 Task: Add Boiron Arnica Montana 30C to the cart.
Action: Mouse moved to (296, 134)
Screenshot: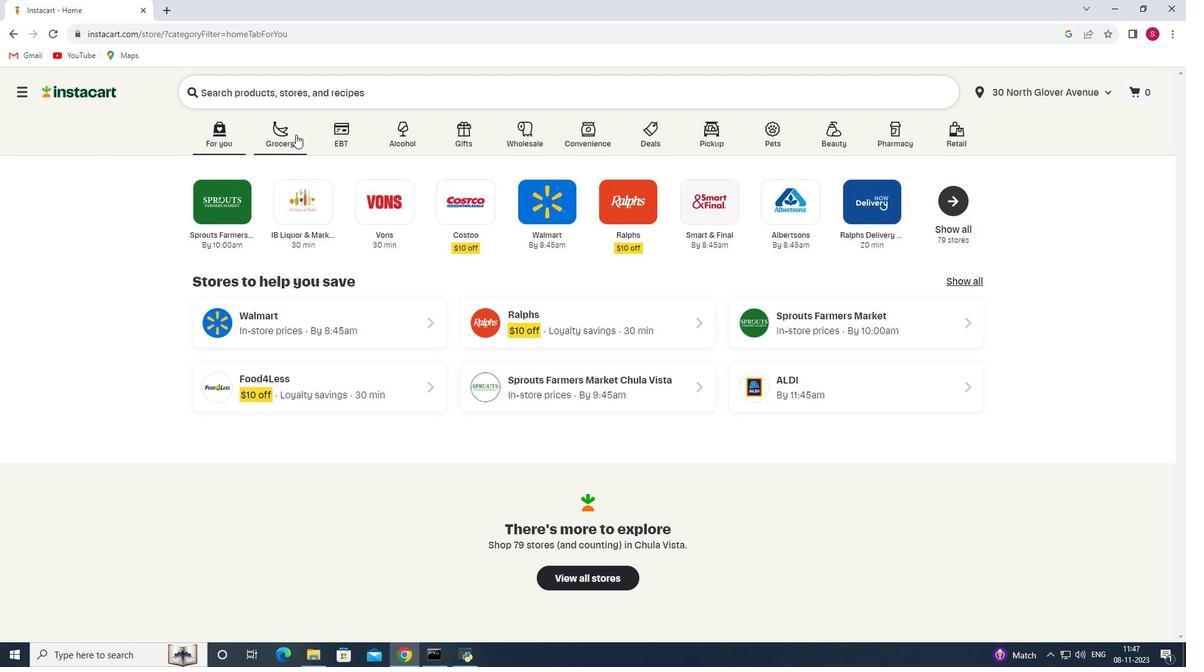 
Action: Mouse pressed left at (296, 134)
Screenshot: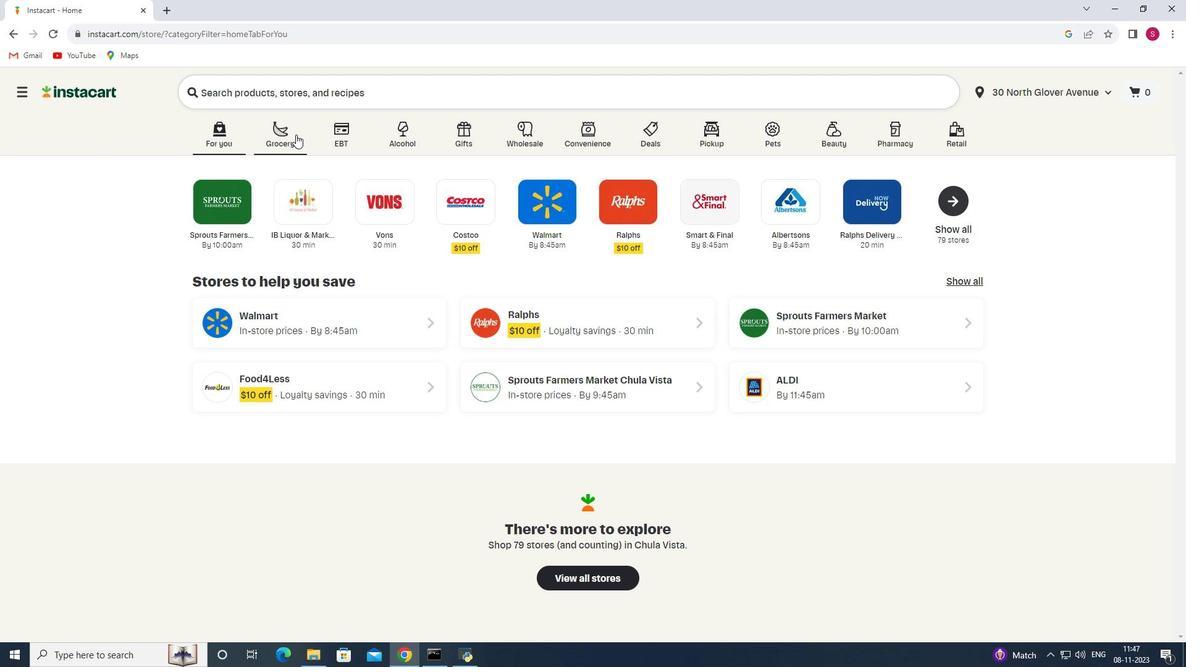 
Action: Mouse moved to (311, 346)
Screenshot: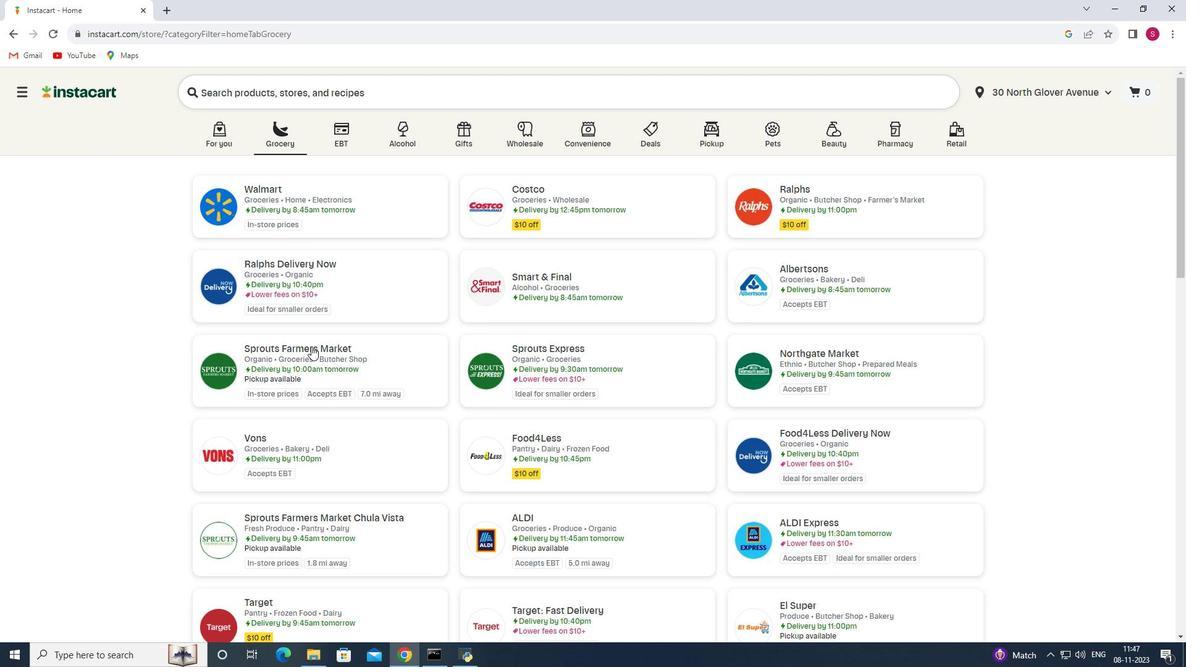 
Action: Mouse pressed left at (311, 346)
Screenshot: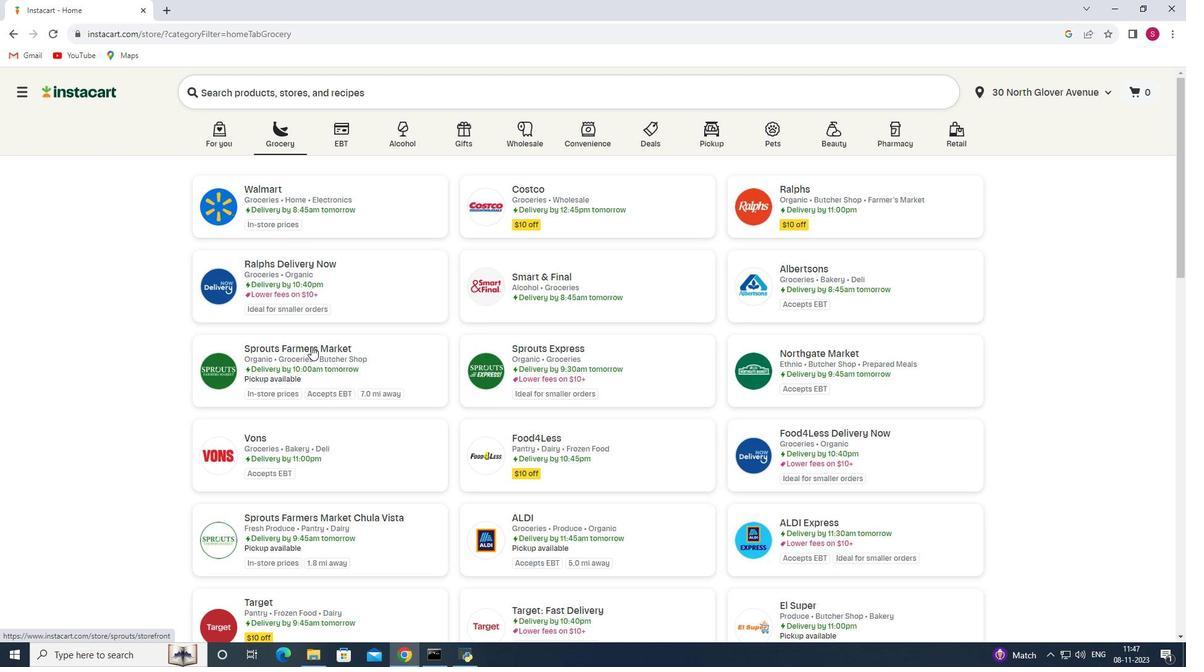 
Action: Mouse moved to (105, 389)
Screenshot: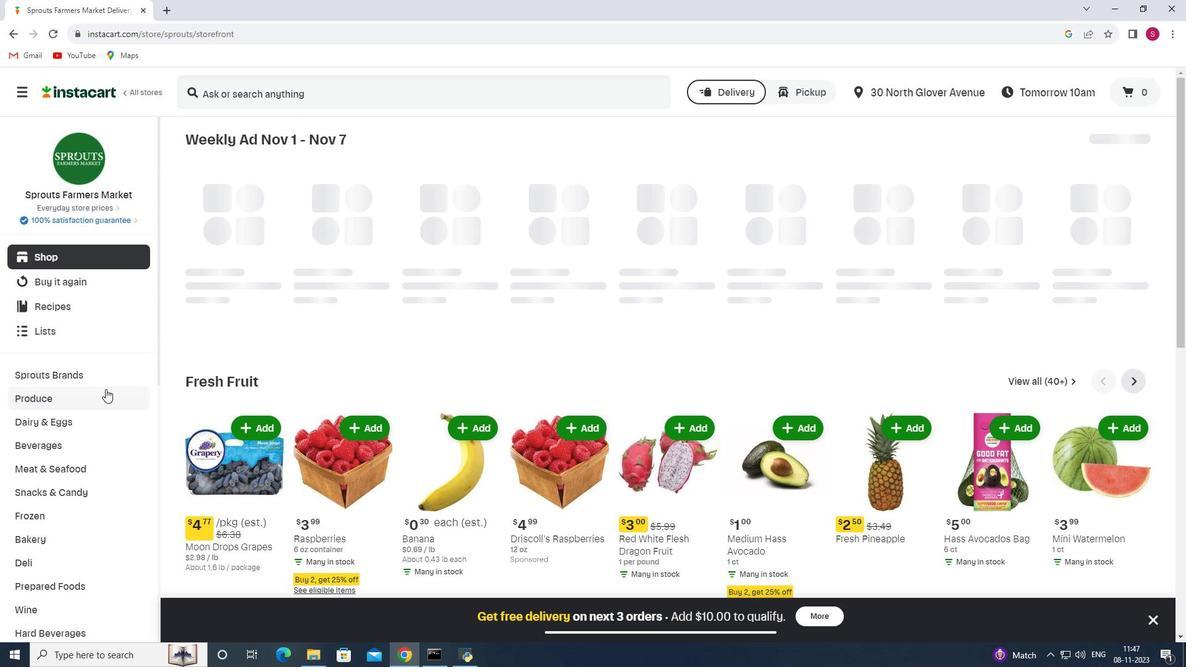 
Action: Mouse scrolled (105, 388) with delta (0, 0)
Screenshot: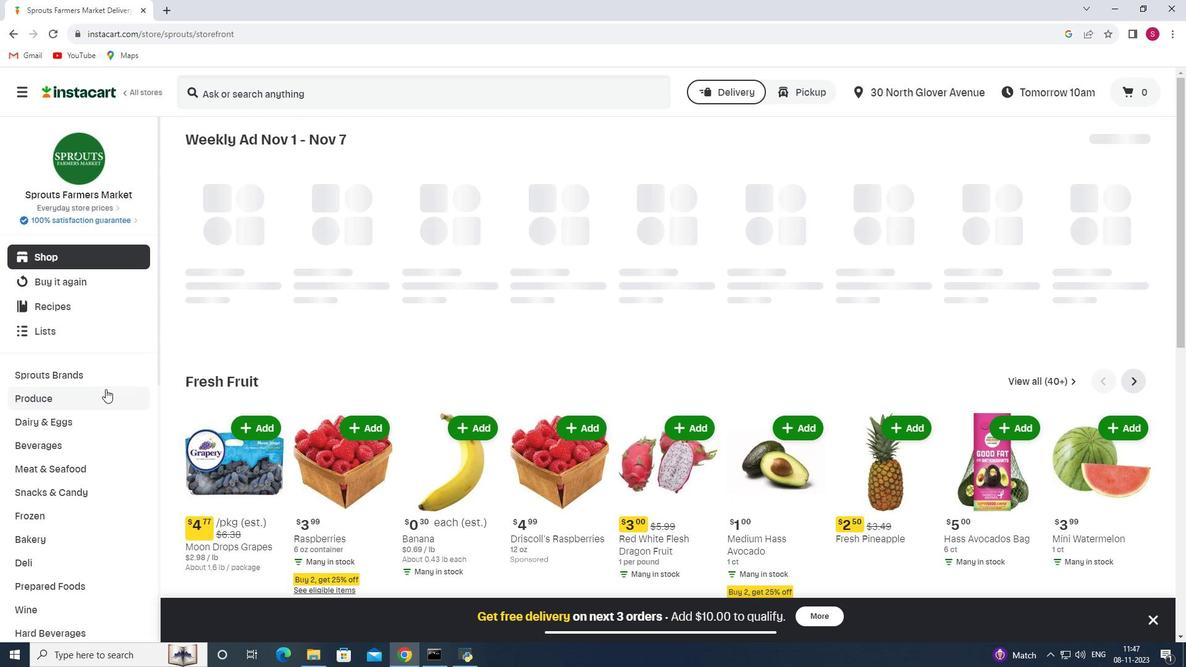 
Action: Mouse scrolled (105, 388) with delta (0, 0)
Screenshot: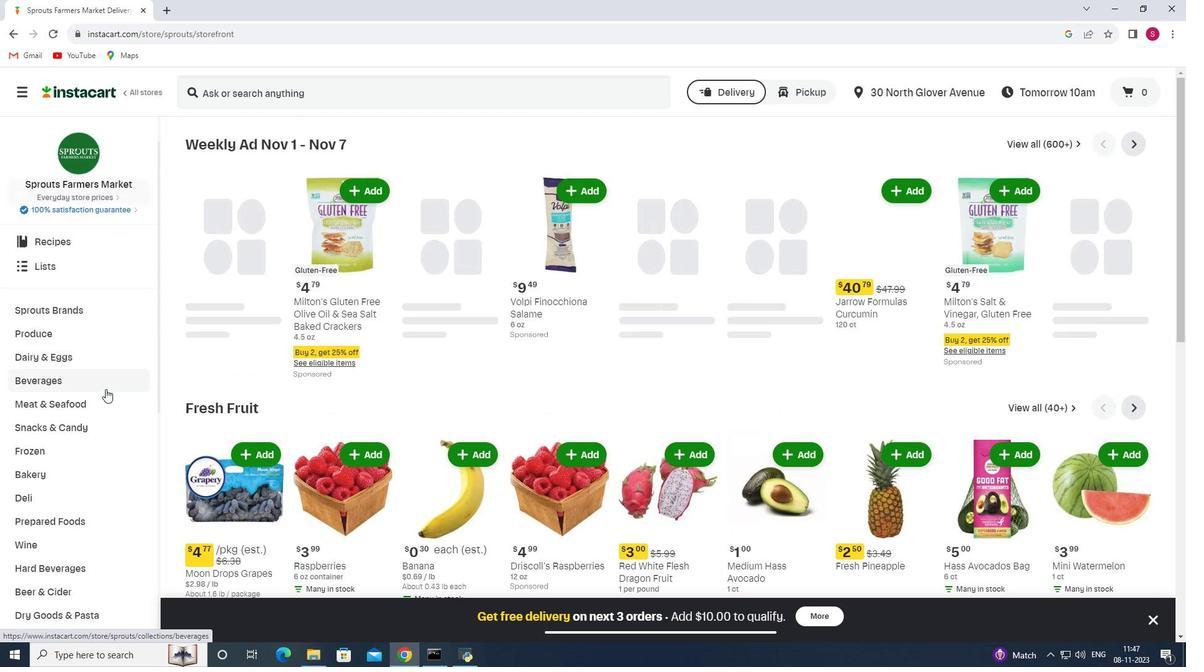 
Action: Mouse scrolled (105, 388) with delta (0, 0)
Screenshot: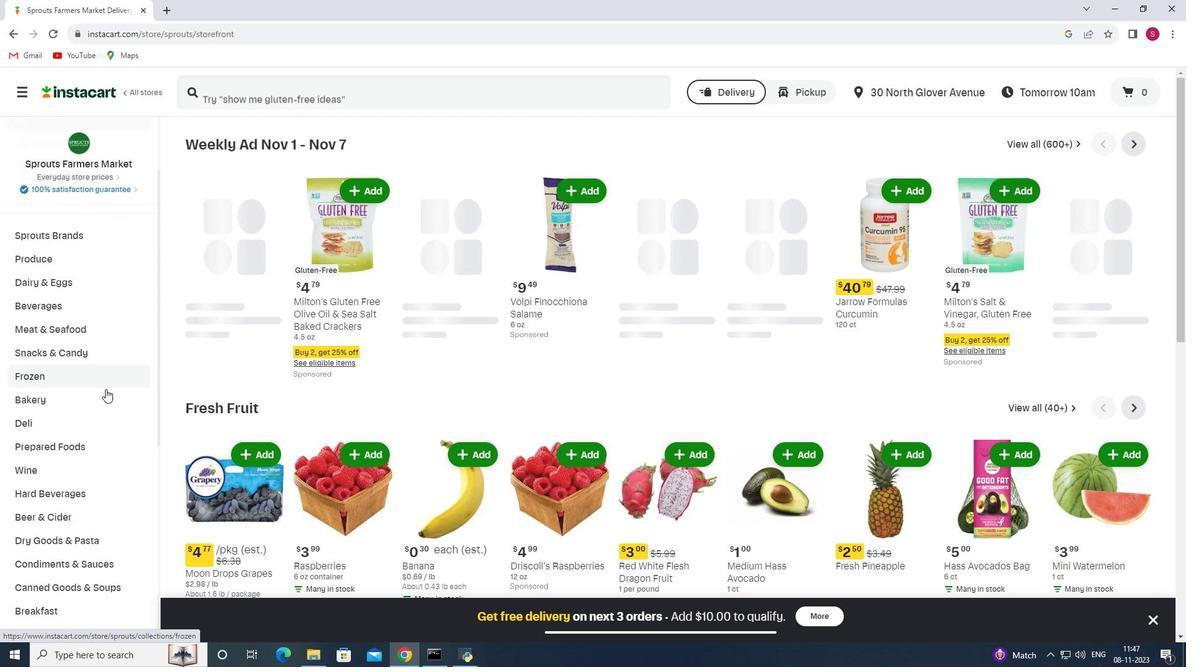 
Action: Mouse scrolled (105, 388) with delta (0, 0)
Screenshot: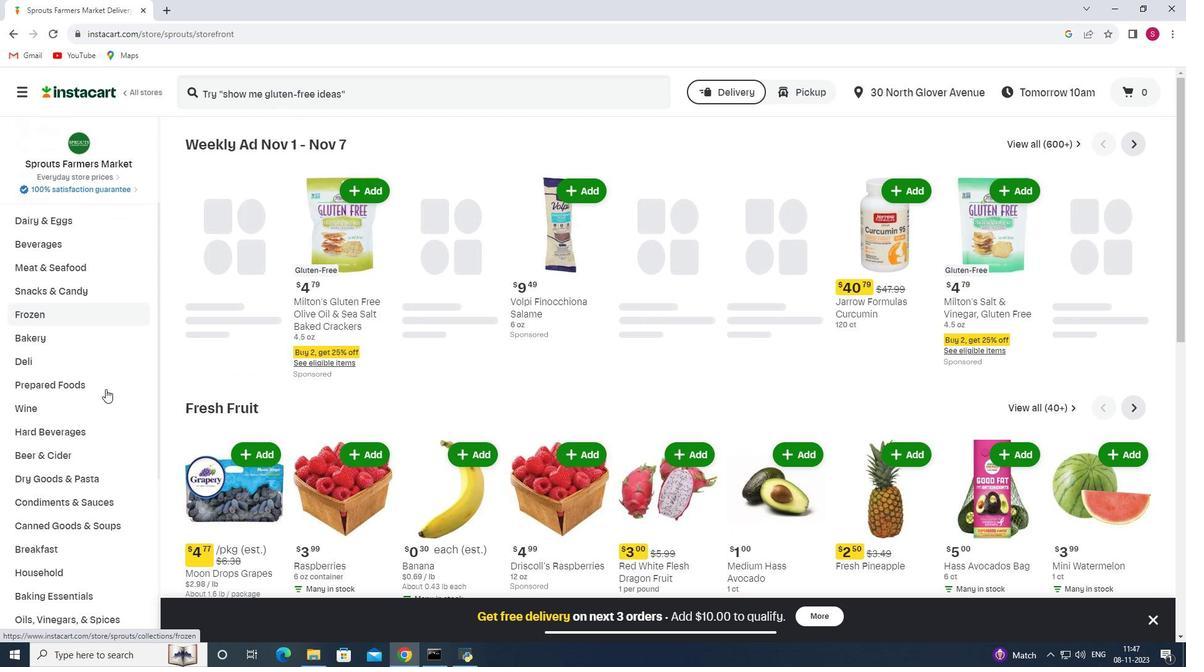 
Action: Mouse moved to (105, 390)
Screenshot: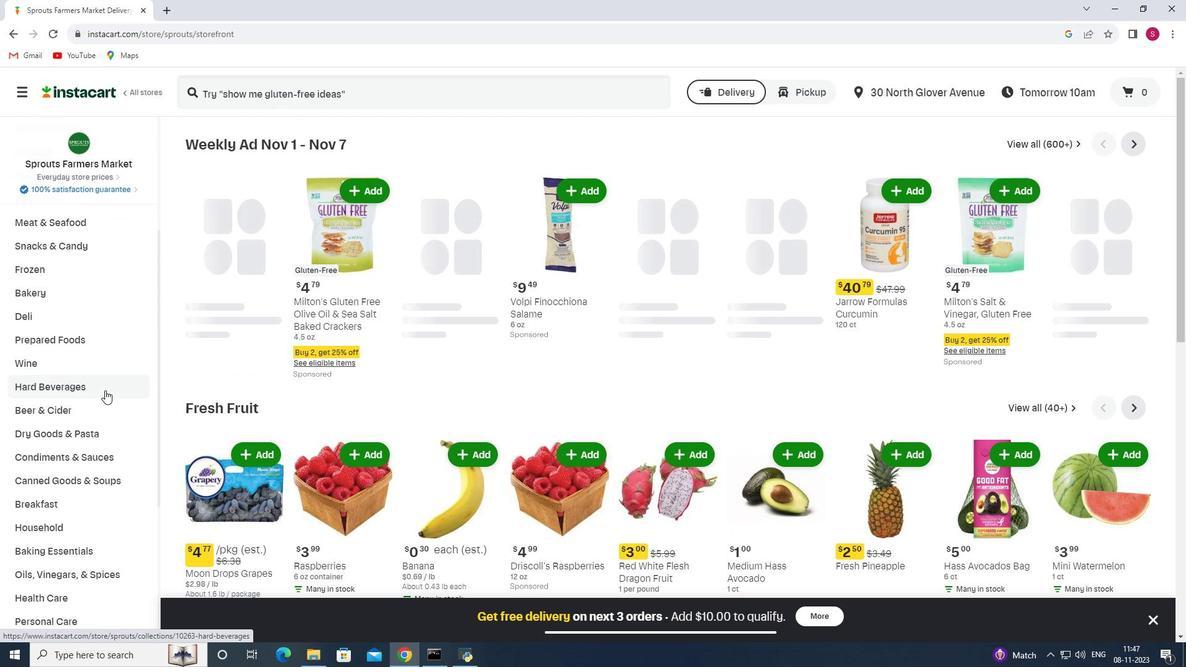 
Action: Mouse scrolled (105, 389) with delta (0, 0)
Screenshot: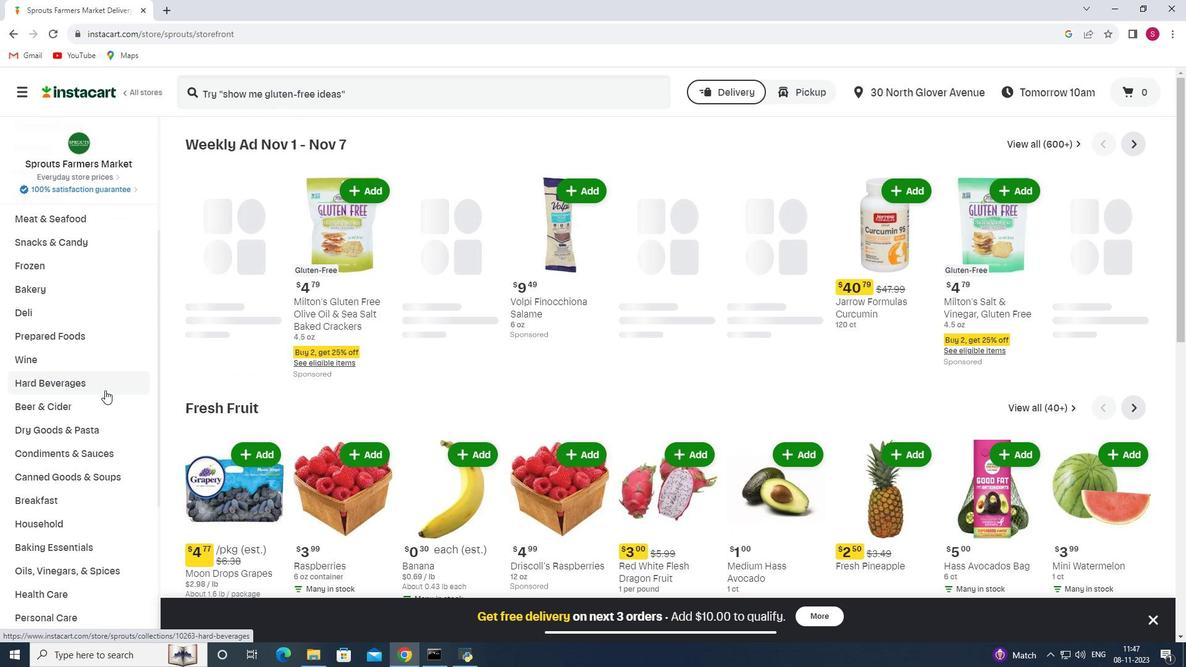 
Action: Mouse scrolled (105, 389) with delta (0, 0)
Screenshot: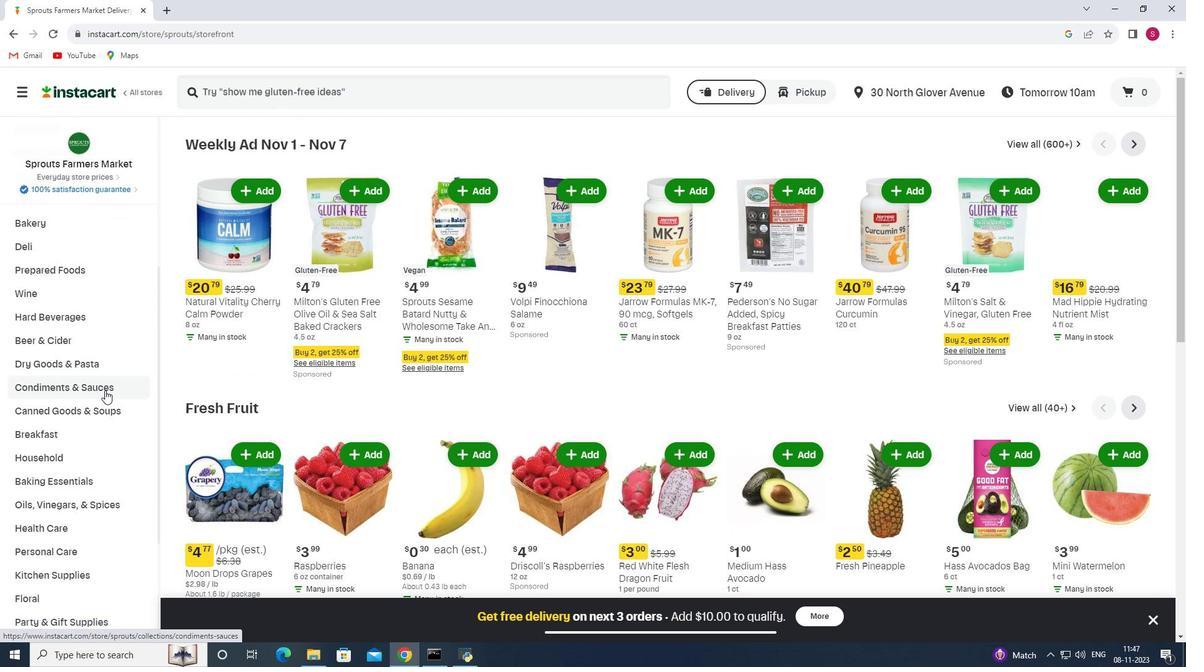 
Action: Mouse scrolled (105, 389) with delta (0, 0)
Screenshot: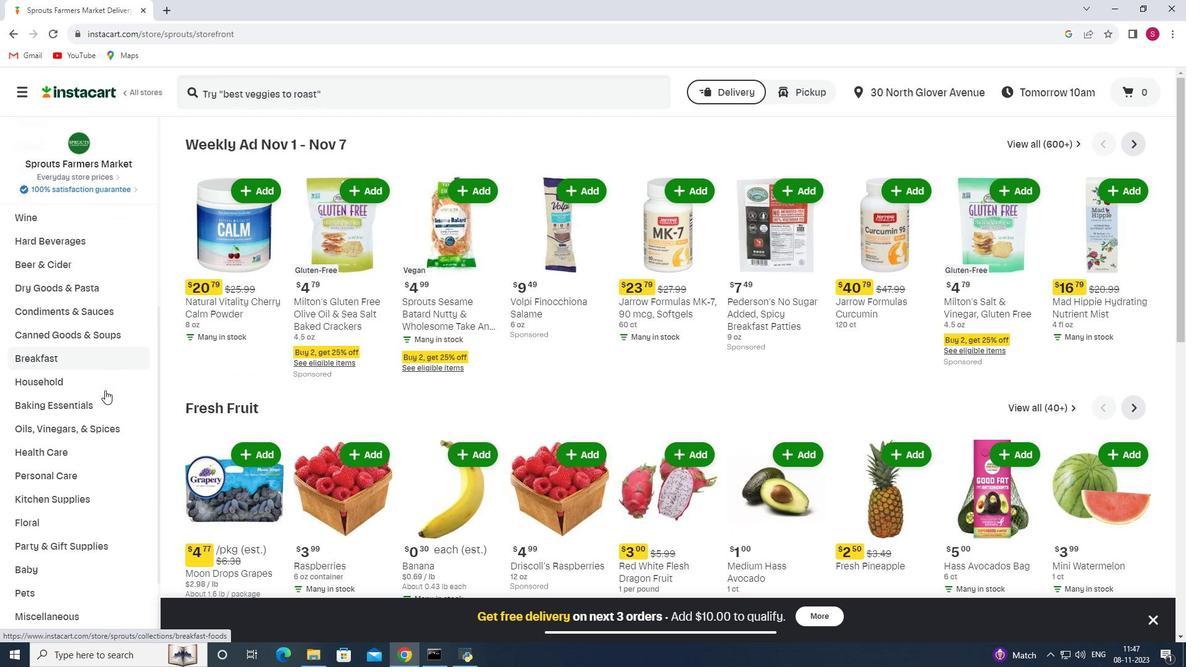 
Action: Mouse moved to (84, 407)
Screenshot: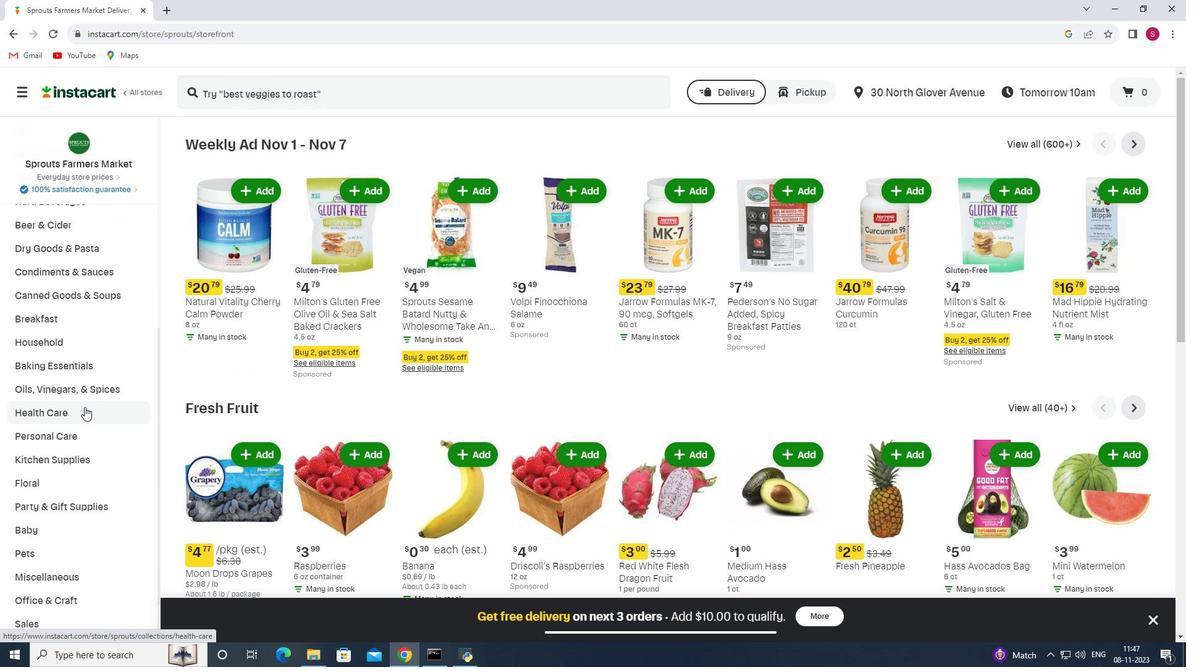 
Action: Mouse pressed left at (84, 407)
Screenshot: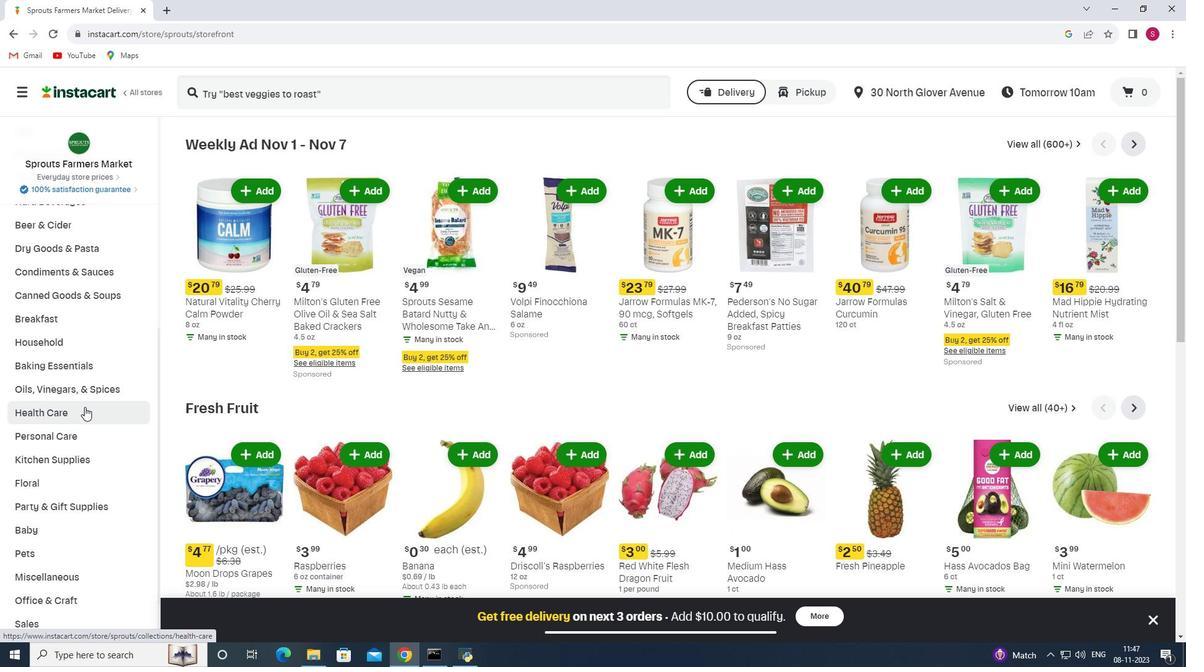 
Action: Mouse moved to (451, 168)
Screenshot: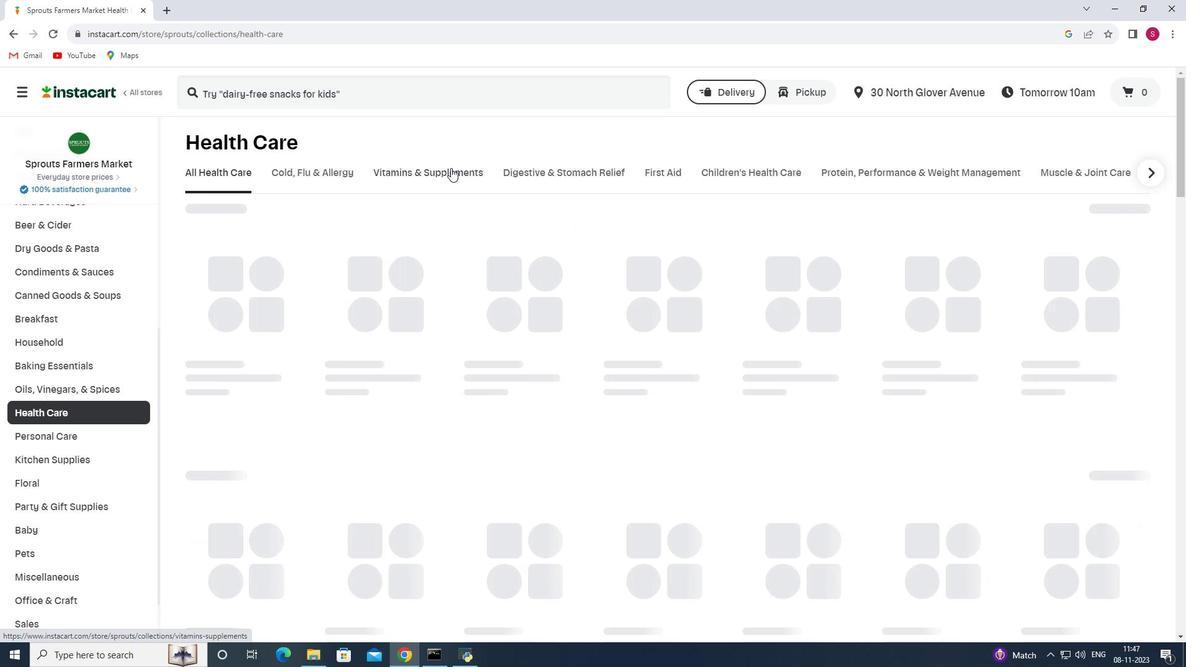
Action: Mouse pressed left at (451, 168)
Screenshot: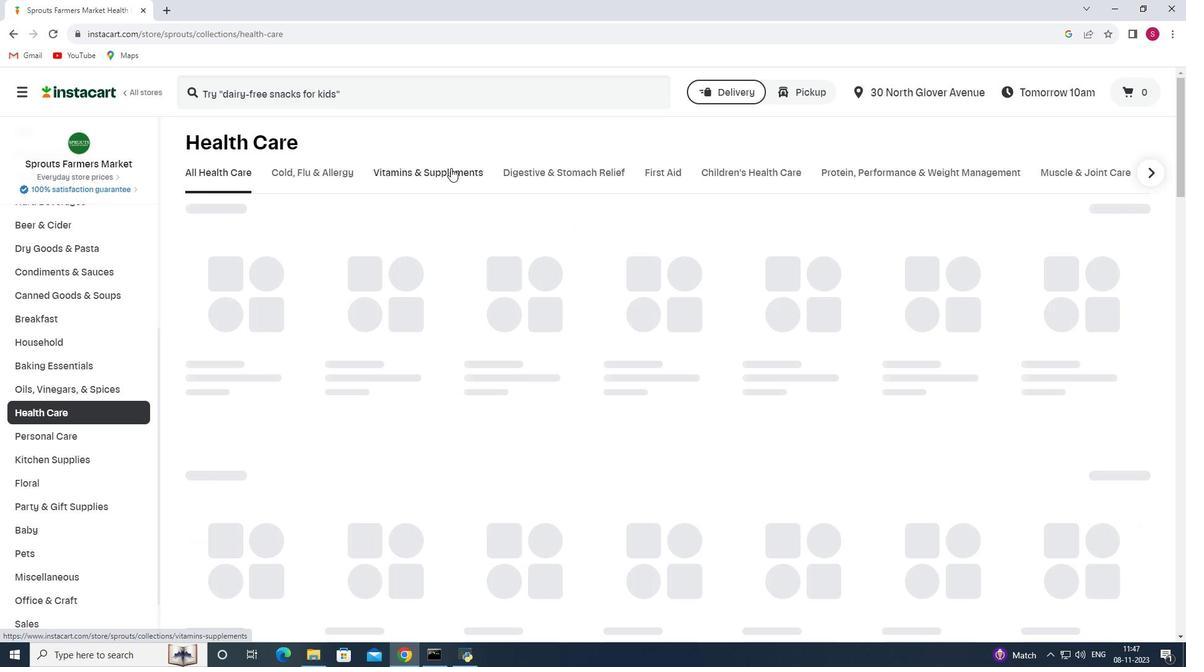 
Action: Mouse moved to (960, 217)
Screenshot: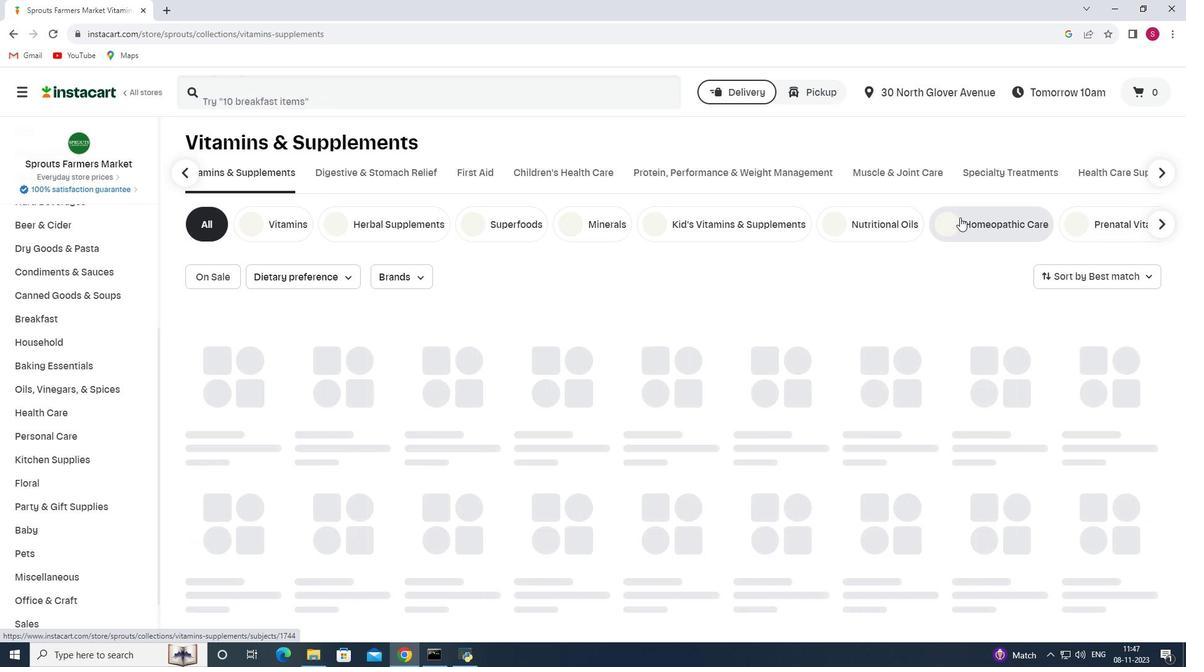 
Action: Mouse pressed left at (960, 217)
Screenshot: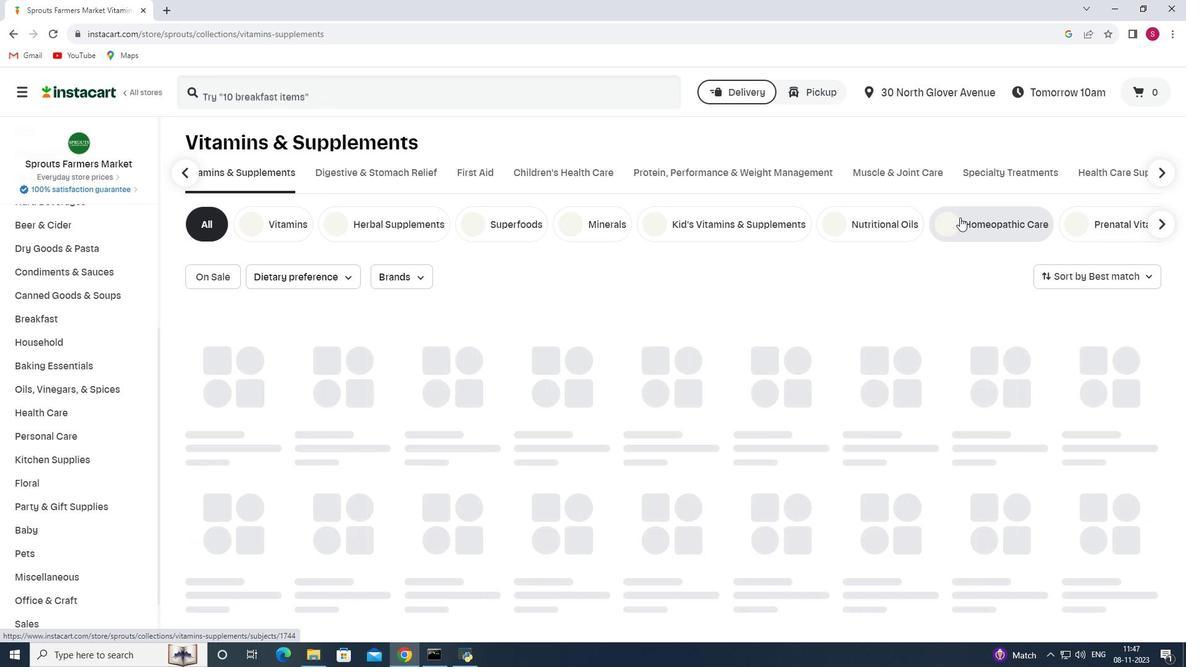 
Action: Mouse moved to (455, 92)
Screenshot: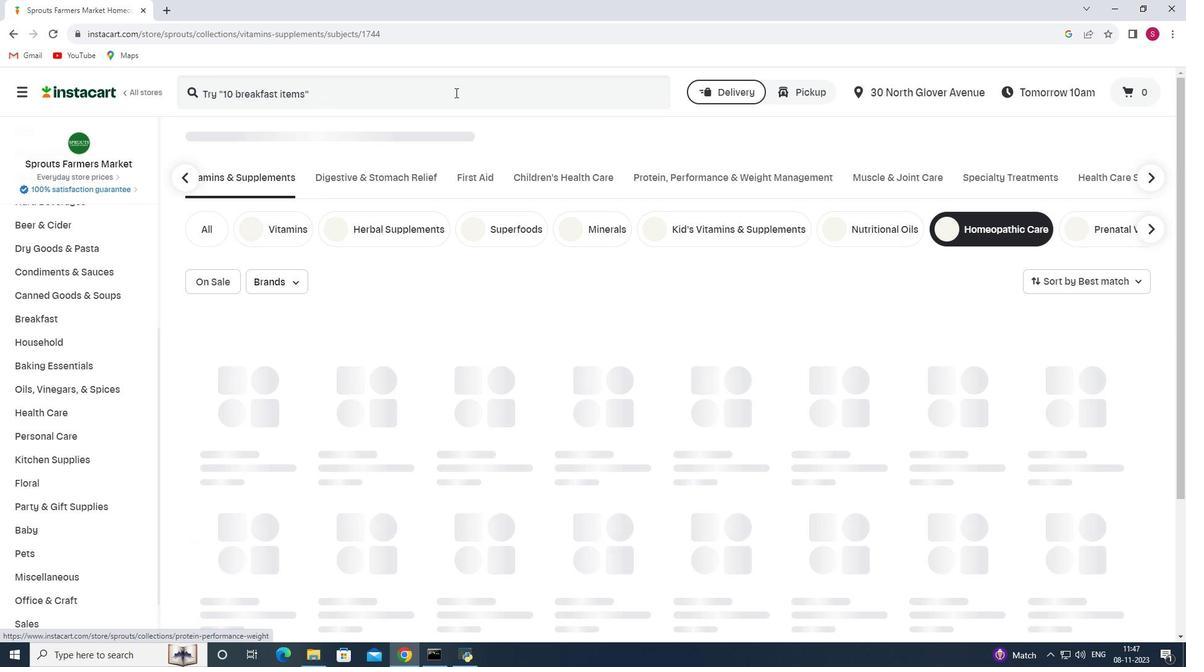 
Action: Mouse pressed left at (455, 92)
Screenshot: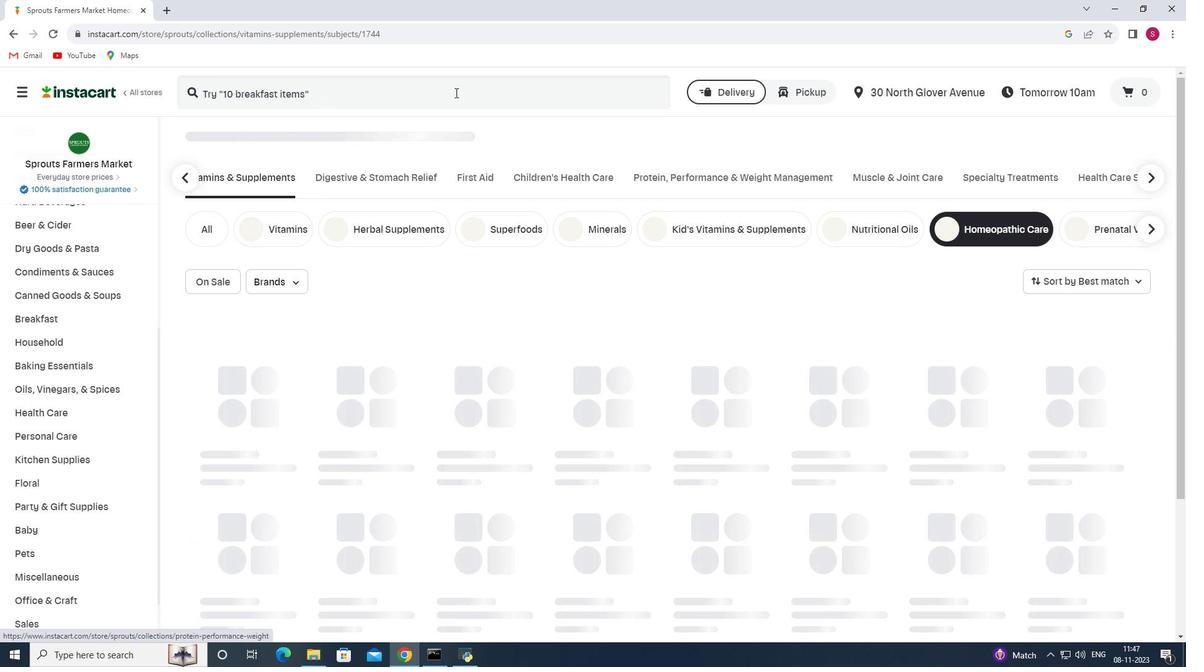 
Action: Key pressed <Key.shift>Boiron<Key.space><Key.shift>arnica<Key.space><Key.shift>Montana<Key.space>30<Key.shift>C<Key.enter>
Screenshot: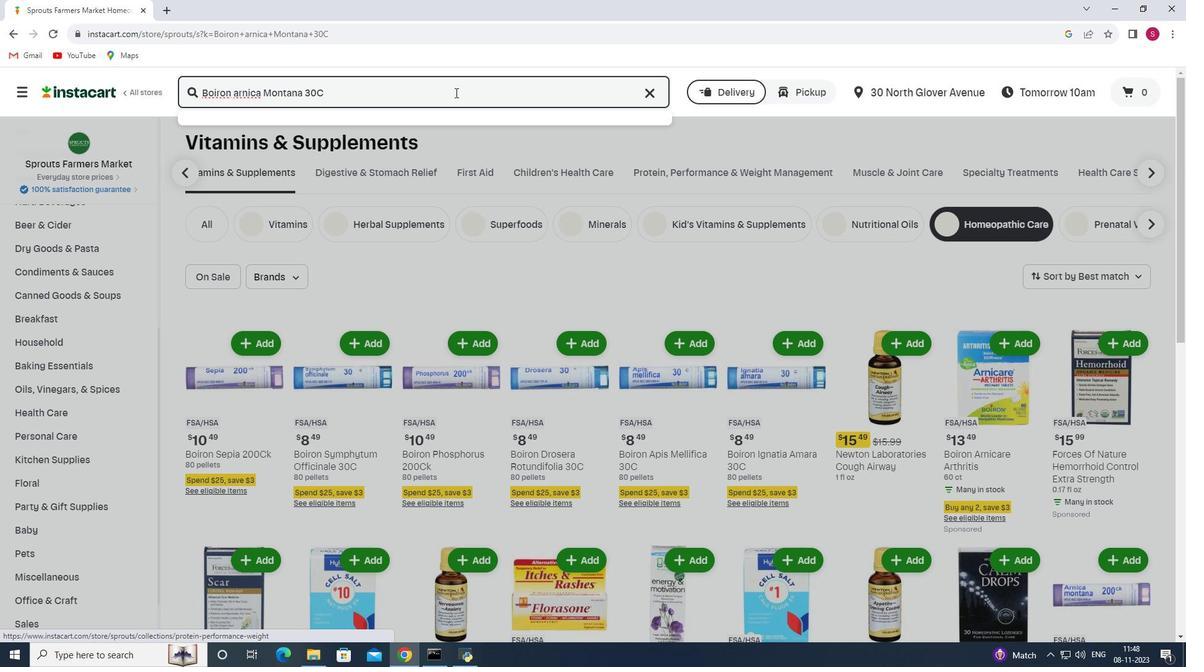 
Action: Mouse moved to (529, 210)
Screenshot: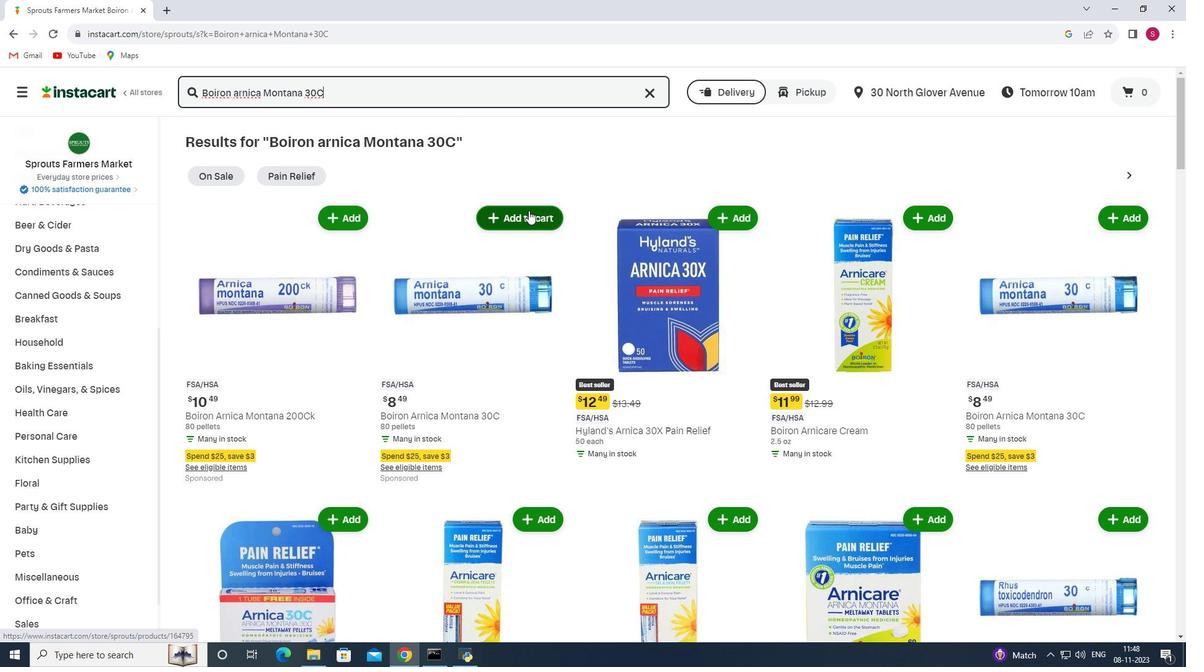 
Action: Mouse pressed left at (529, 210)
Screenshot: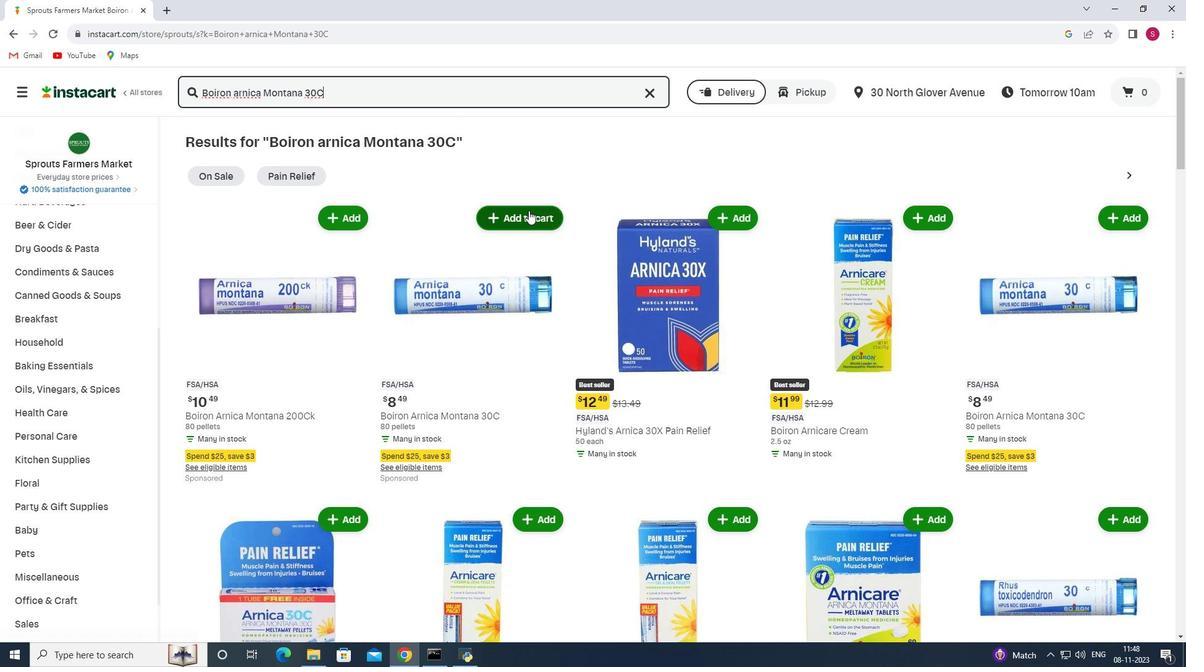 
Action: Mouse moved to (508, 263)
Screenshot: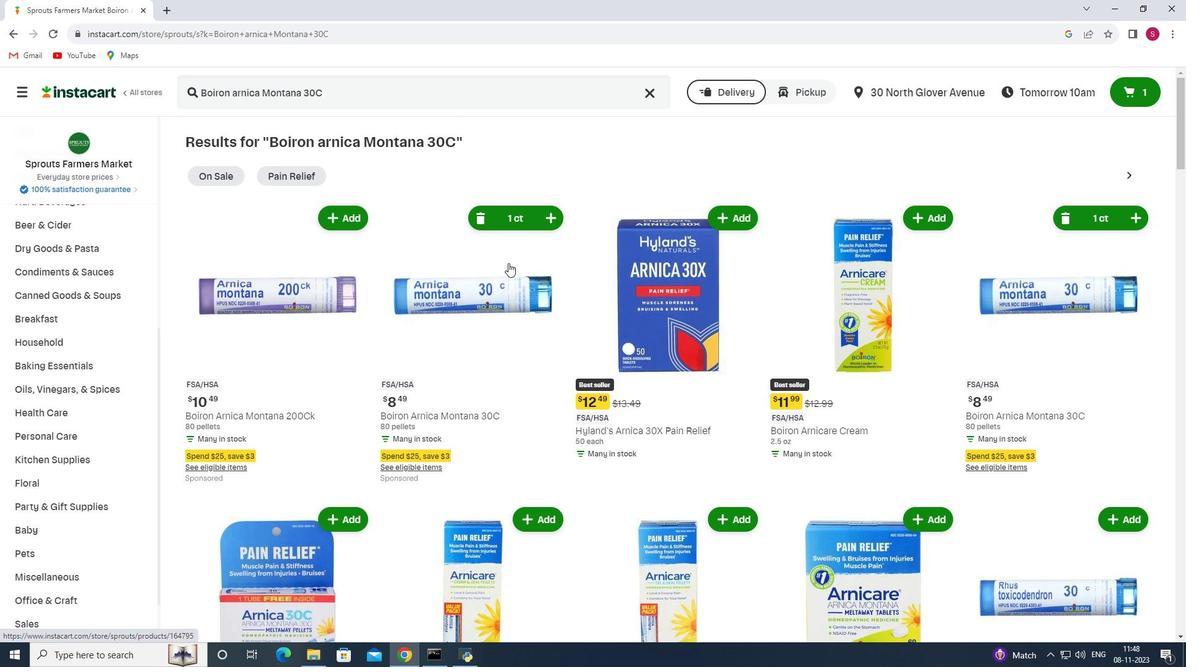 
